 Task: Toggle the format to enable the option in the less.
Action: Mouse moved to (18, 502)
Screenshot: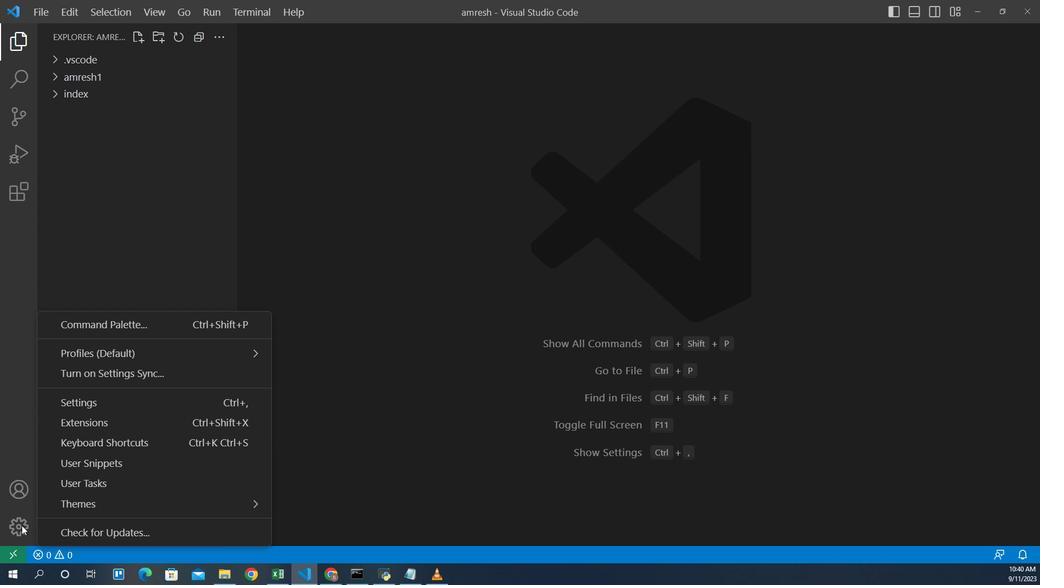 
Action: Mouse pressed left at (18, 502)
Screenshot: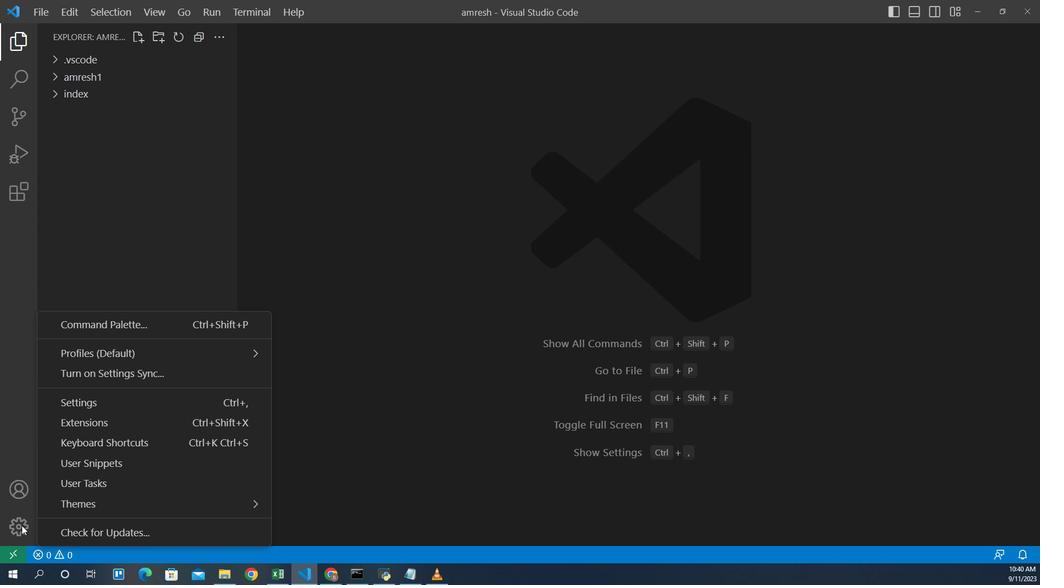 
Action: Mouse moved to (75, 403)
Screenshot: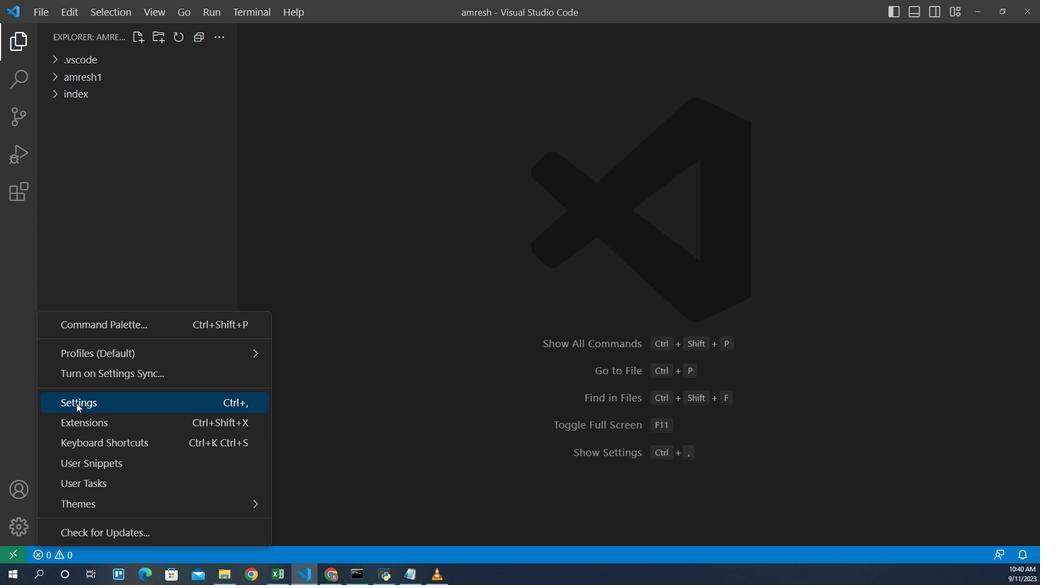 
Action: Mouse pressed left at (75, 403)
Screenshot: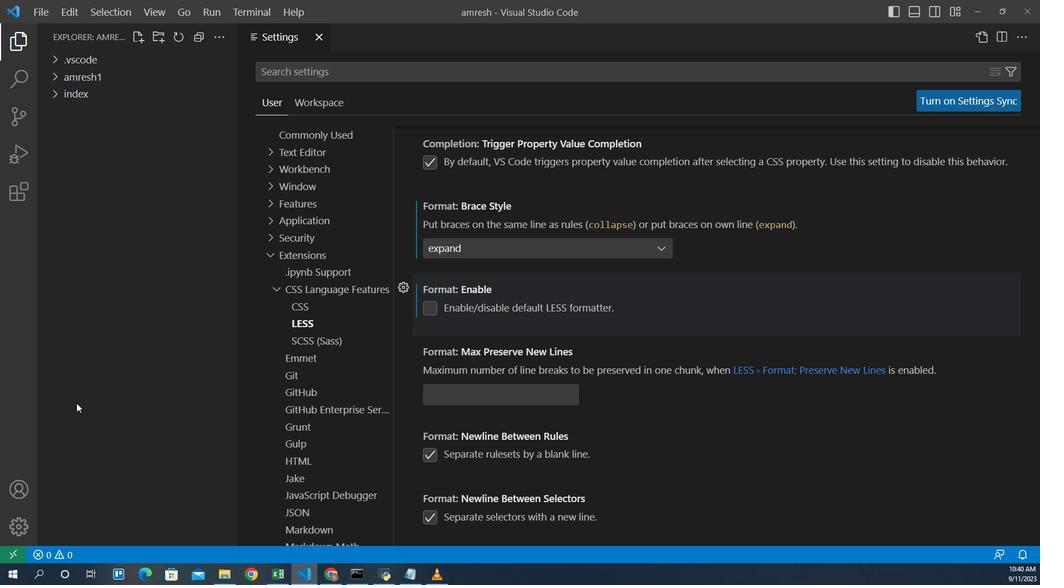 
Action: Mouse moved to (442, 324)
Screenshot: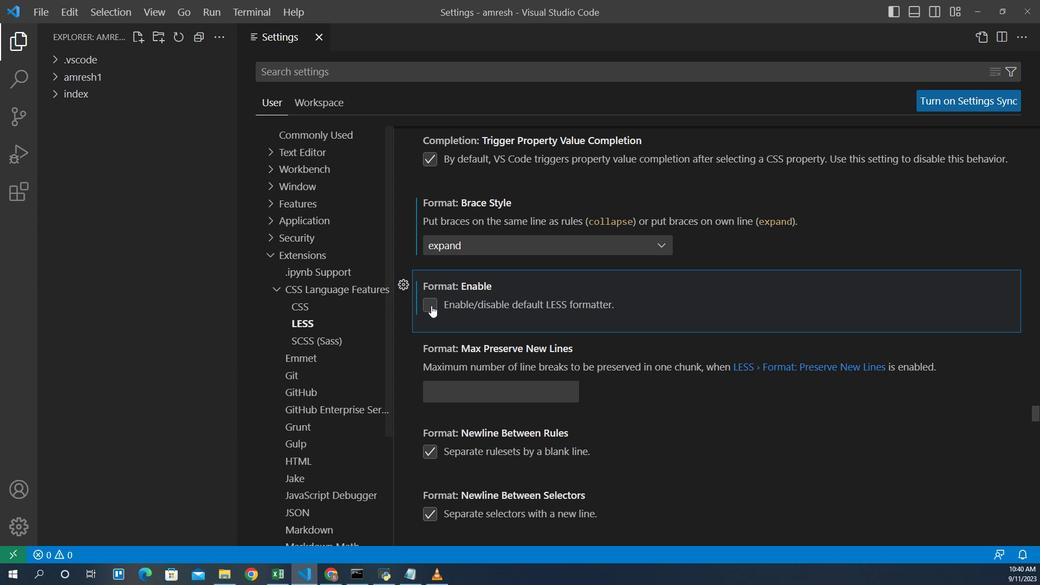 
Action: Mouse pressed left at (442, 324)
Screenshot: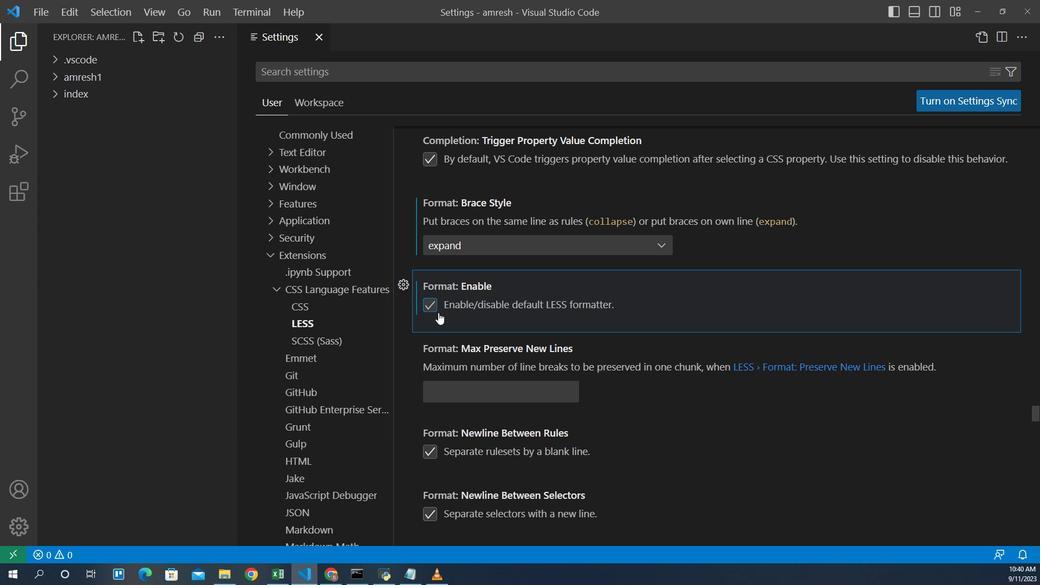 
Action: Mouse moved to (455, 339)
Screenshot: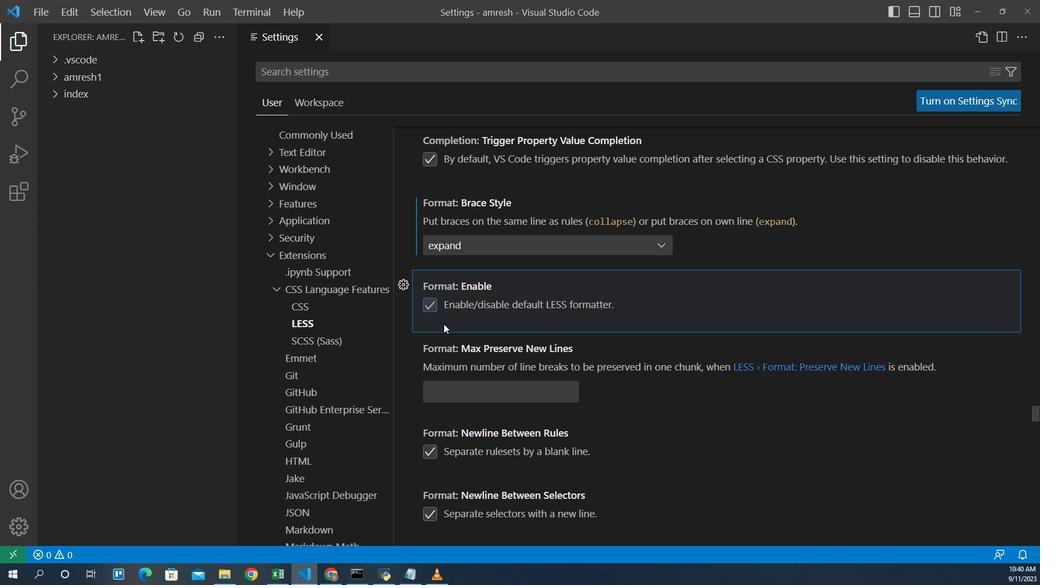 
